 Task: Use the formula "TAN" in spreadsheet "Project portfolio".
Action: Mouse moved to (116, 88)
Screenshot: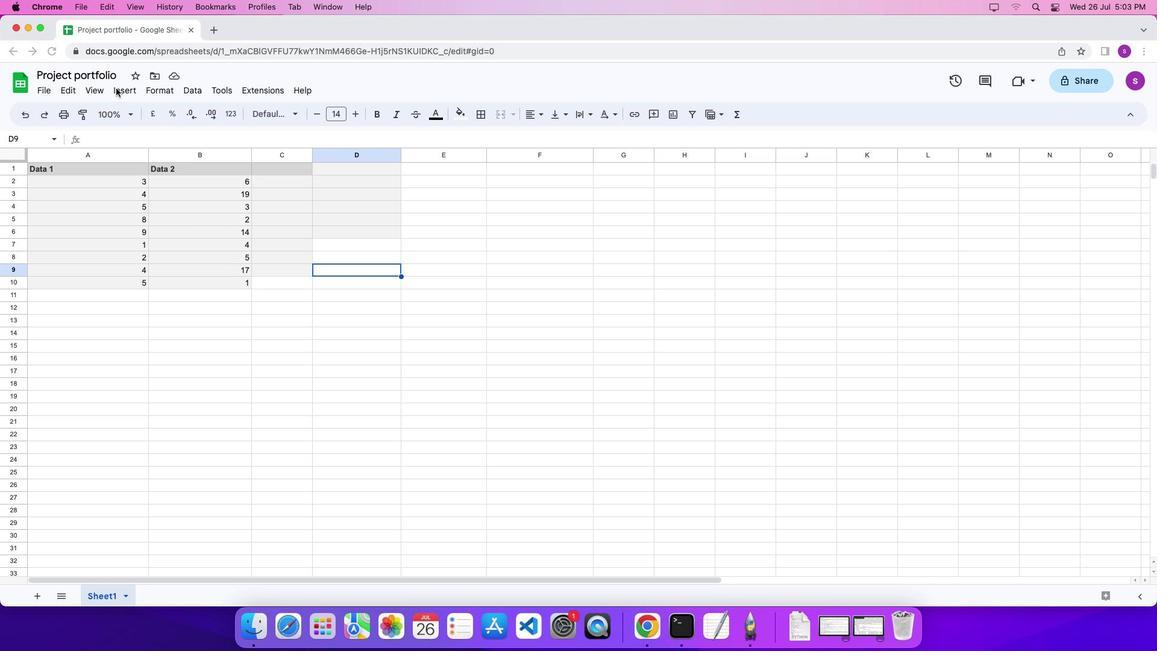 
Action: Mouse pressed left at (116, 88)
Screenshot: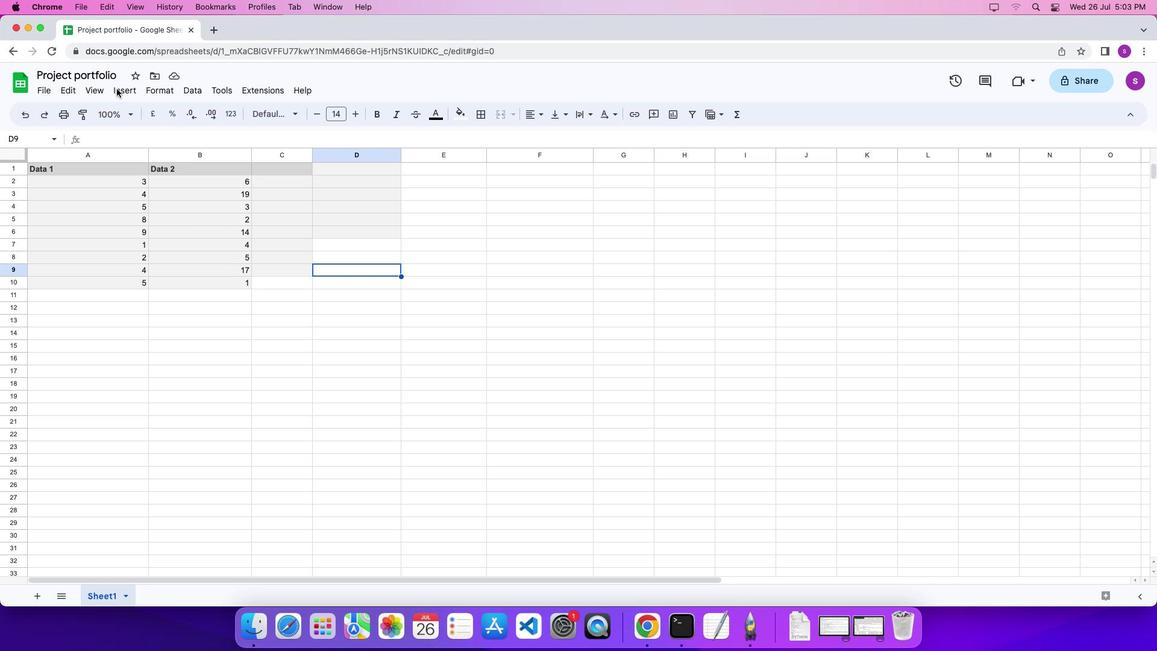 
Action: Mouse moved to (128, 91)
Screenshot: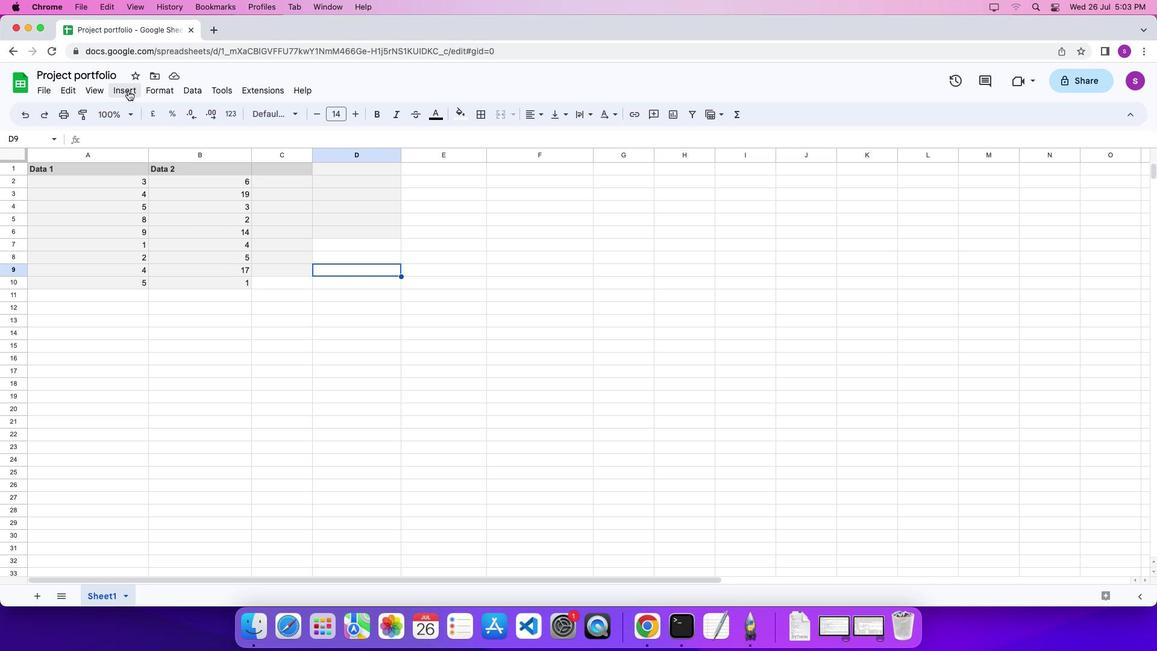 
Action: Mouse pressed left at (128, 91)
Screenshot: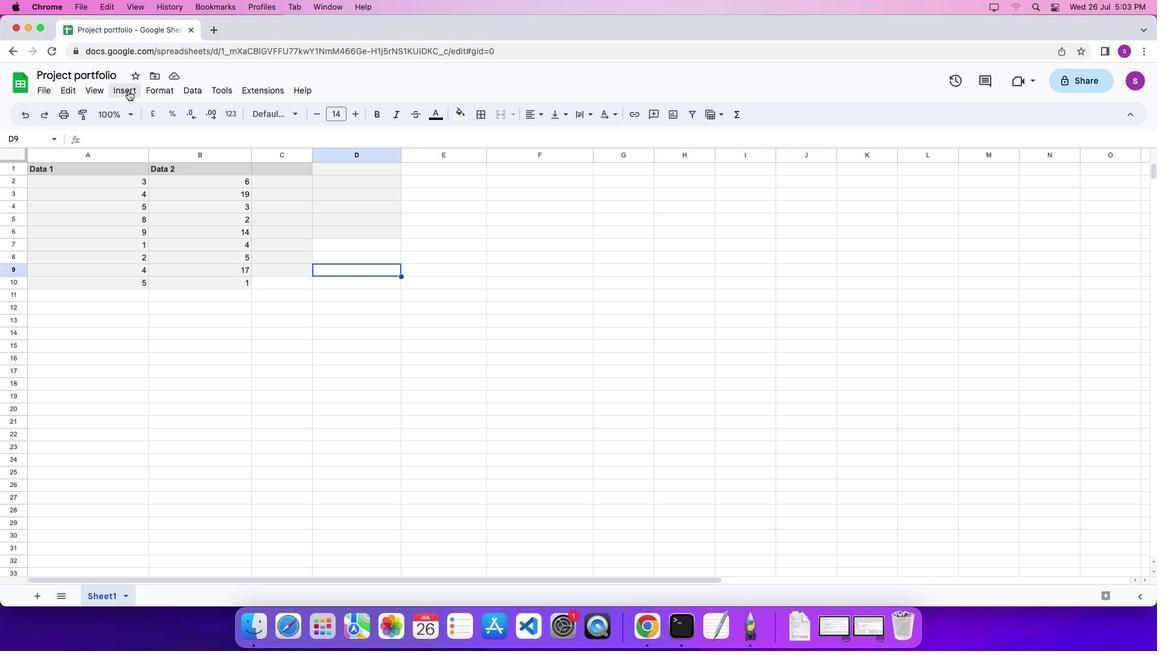 
Action: Mouse moved to (521, 480)
Screenshot: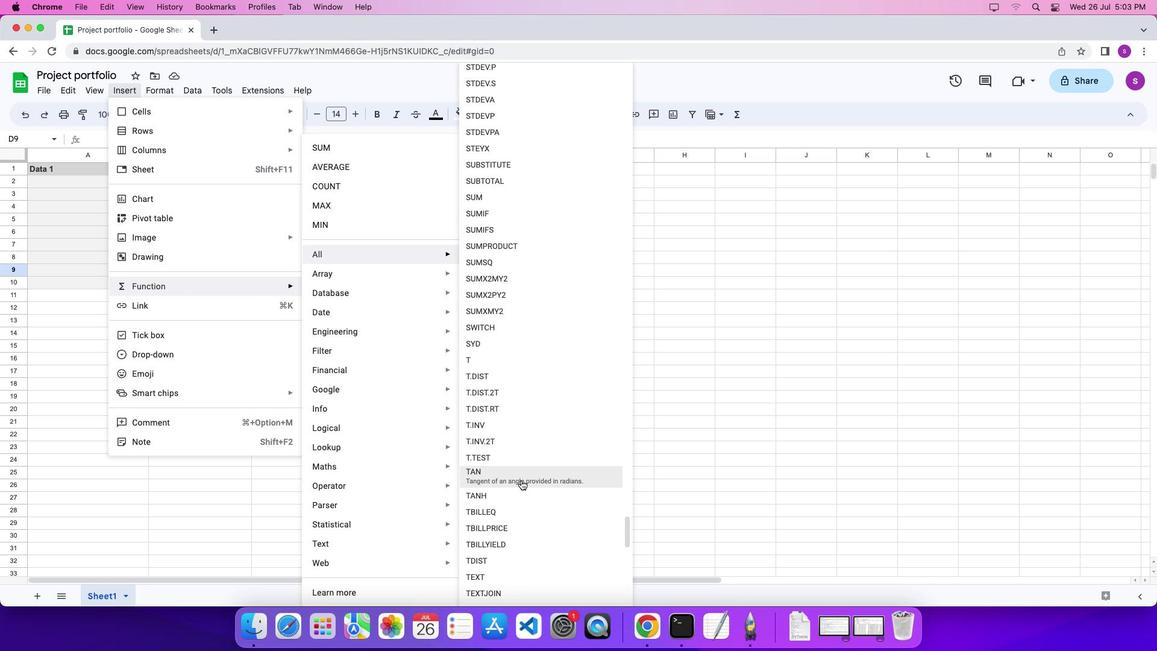 
Action: Mouse pressed left at (521, 480)
Screenshot: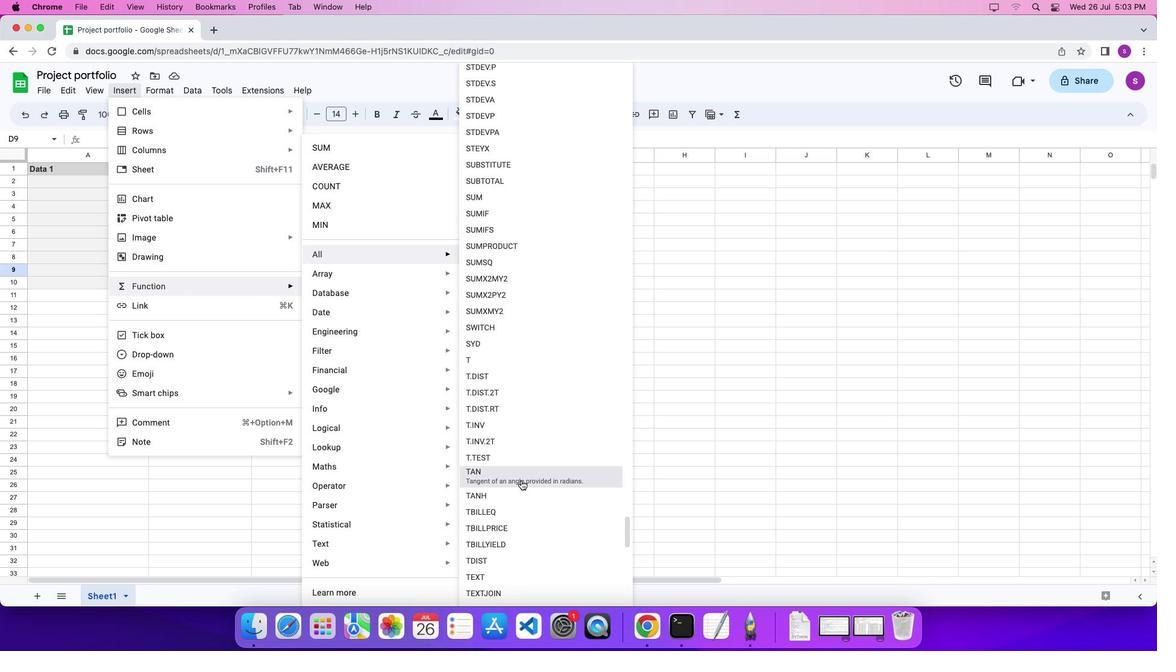 
Action: Mouse moved to (440, 406)
Screenshot: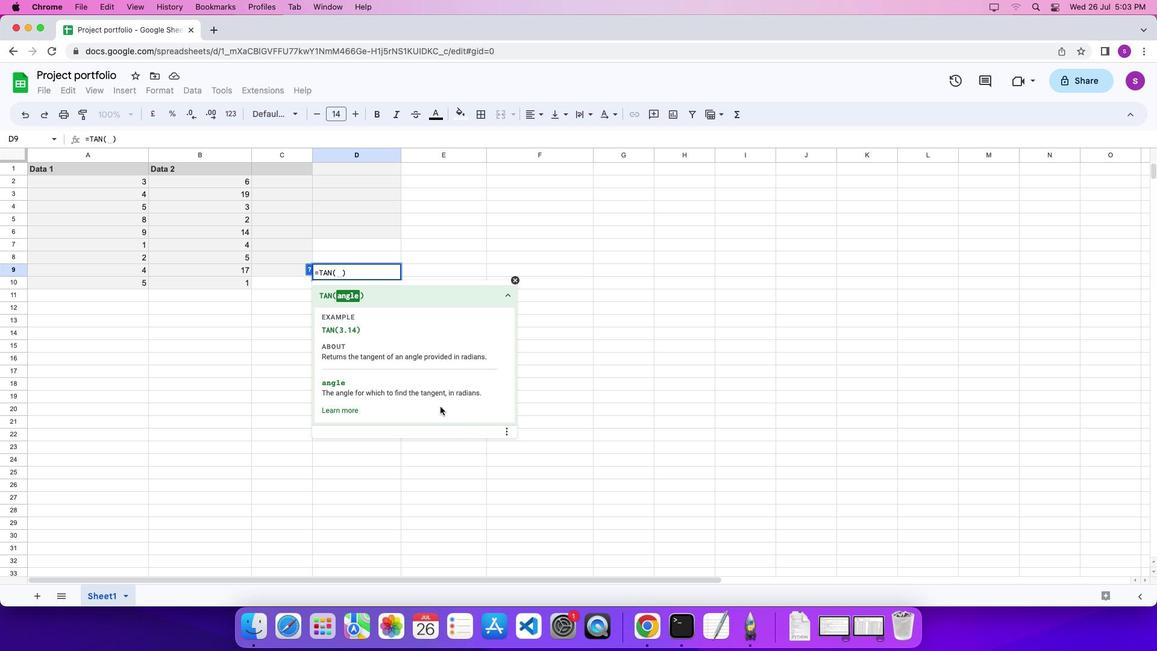 
Action: Key pressed '0''.''7''8''5''\x03'
Screenshot: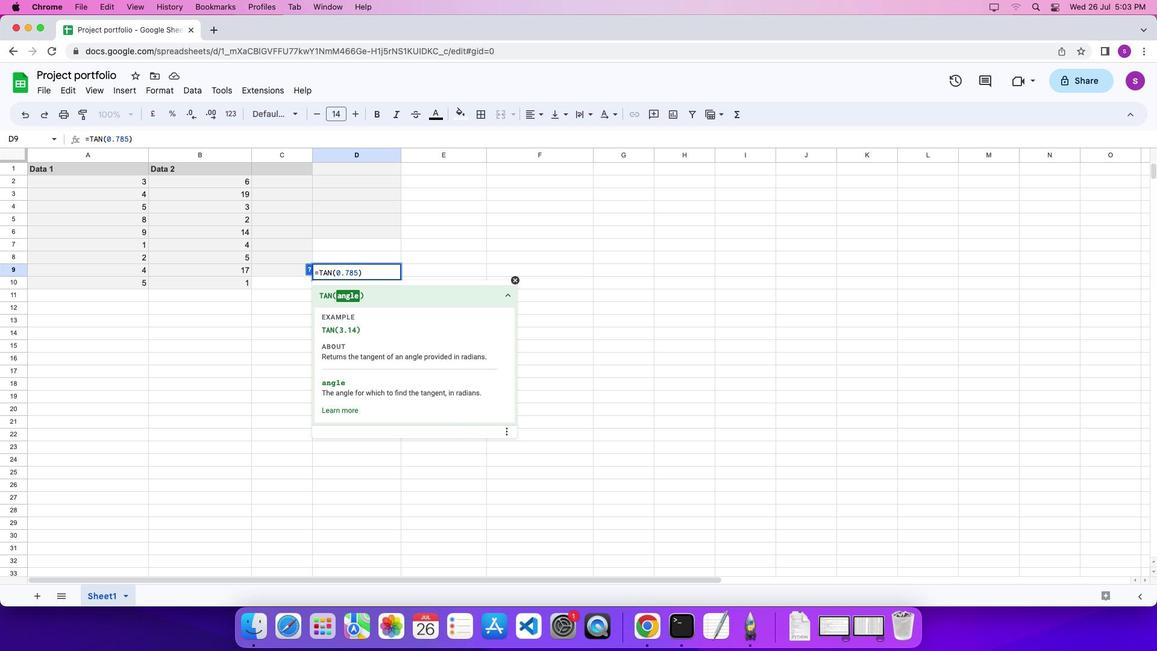 
